 Task: Select editor.action.peekDeclaration in the goto location: Alternative reference command.
Action: Mouse moved to (23, 622)
Screenshot: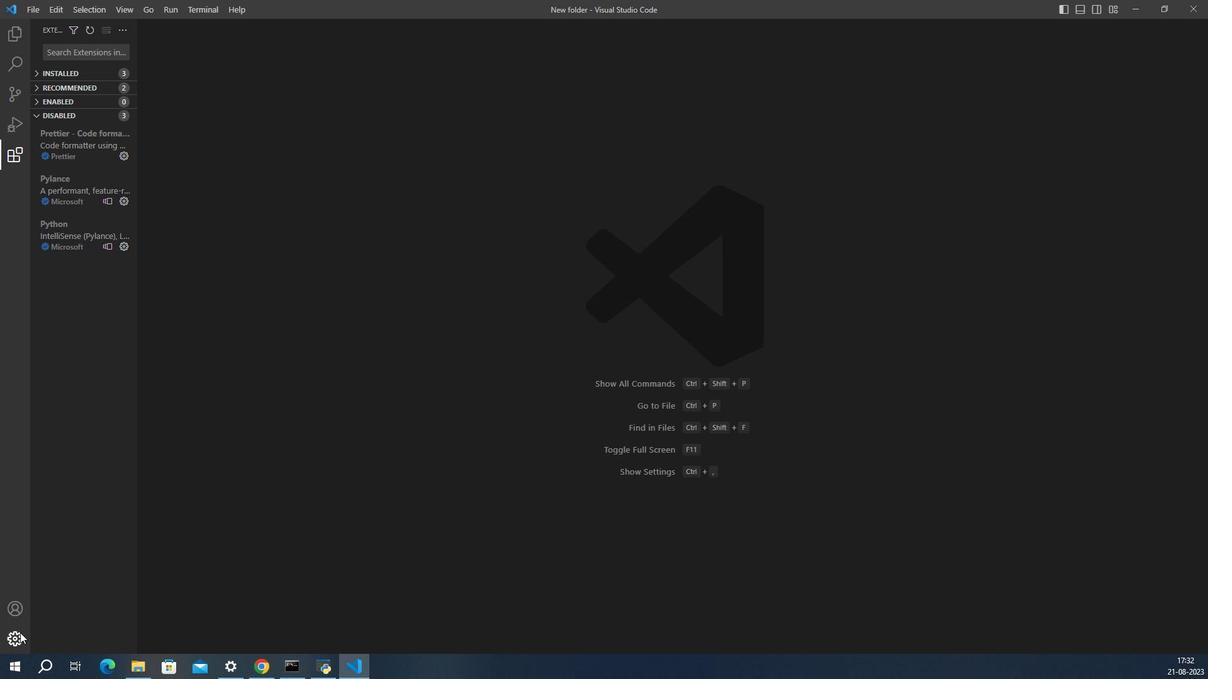 
Action: Mouse pressed left at (23, 622)
Screenshot: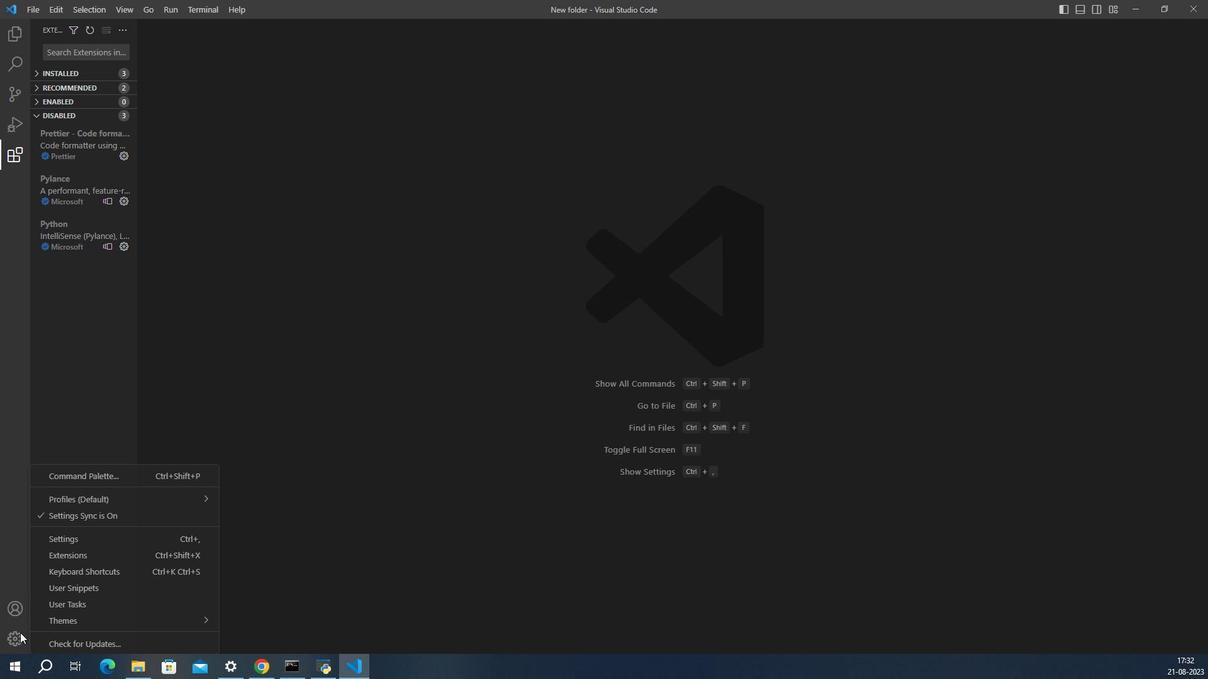 
Action: Mouse moved to (61, 528)
Screenshot: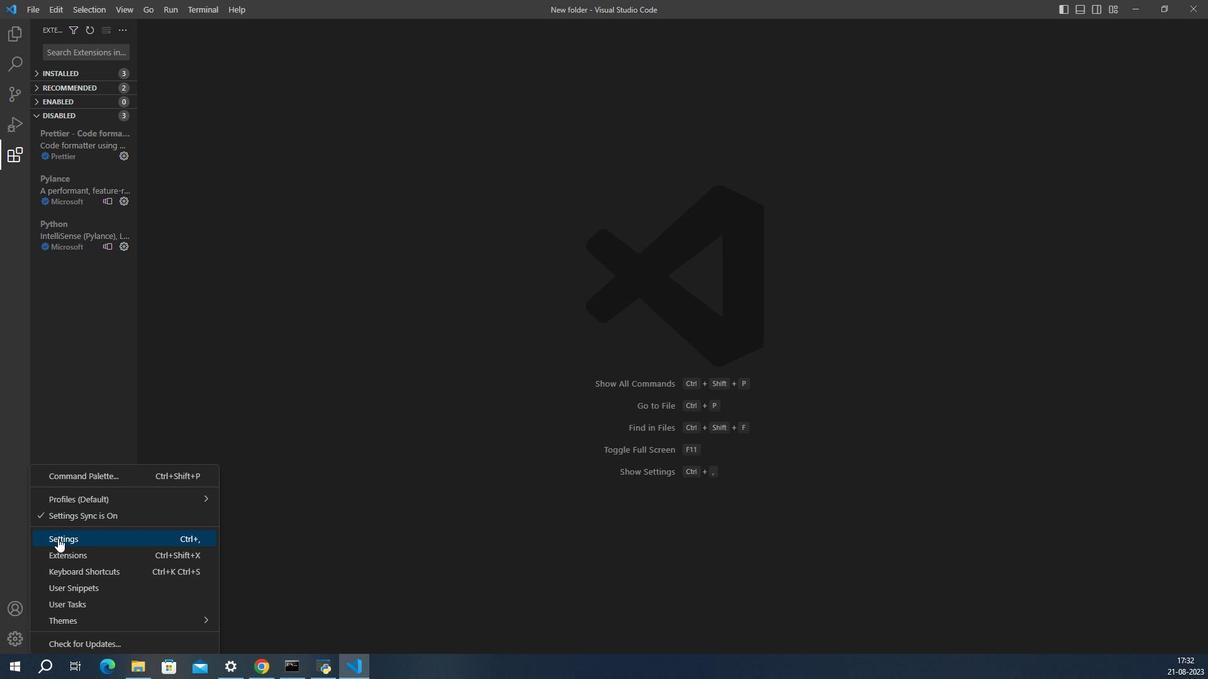 
Action: Mouse pressed left at (61, 528)
Screenshot: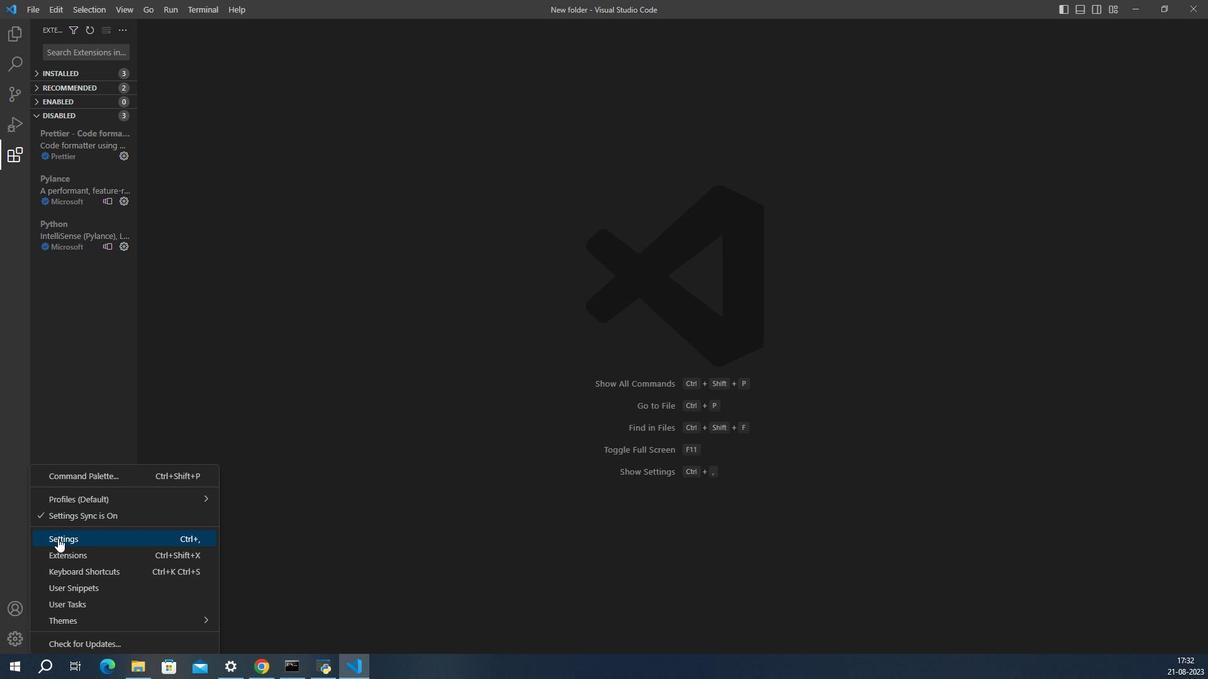 
Action: Mouse moved to (615, 154)
Screenshot: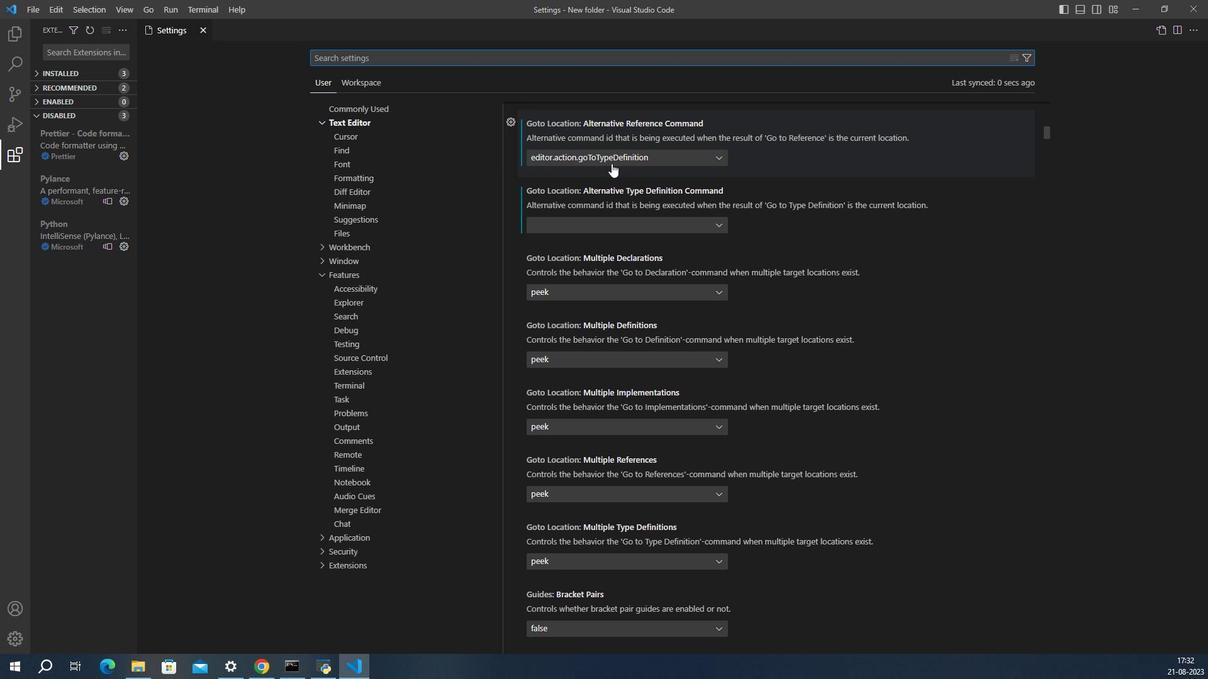 
Action: Mouse pressed left at (615, 154)
Screenshot: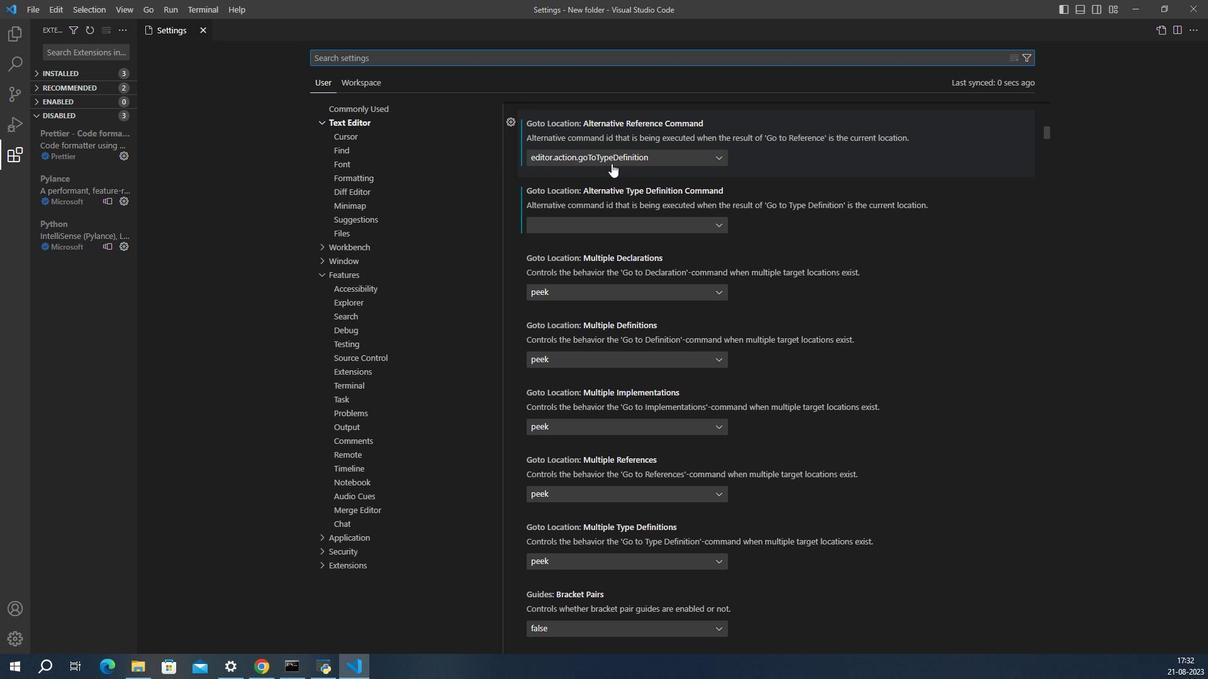 
Action: Mouse moved to (630, 258)
Screenshot: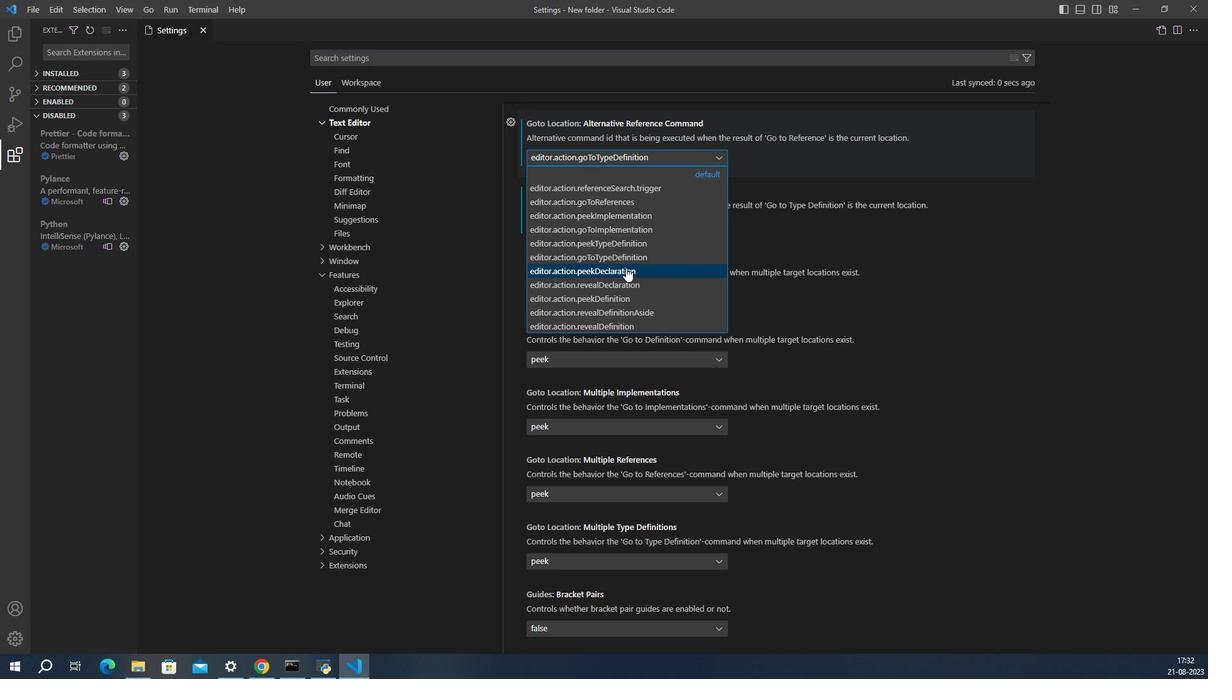 
Action: Mouse pressed left at (630, 258)
Screenshot: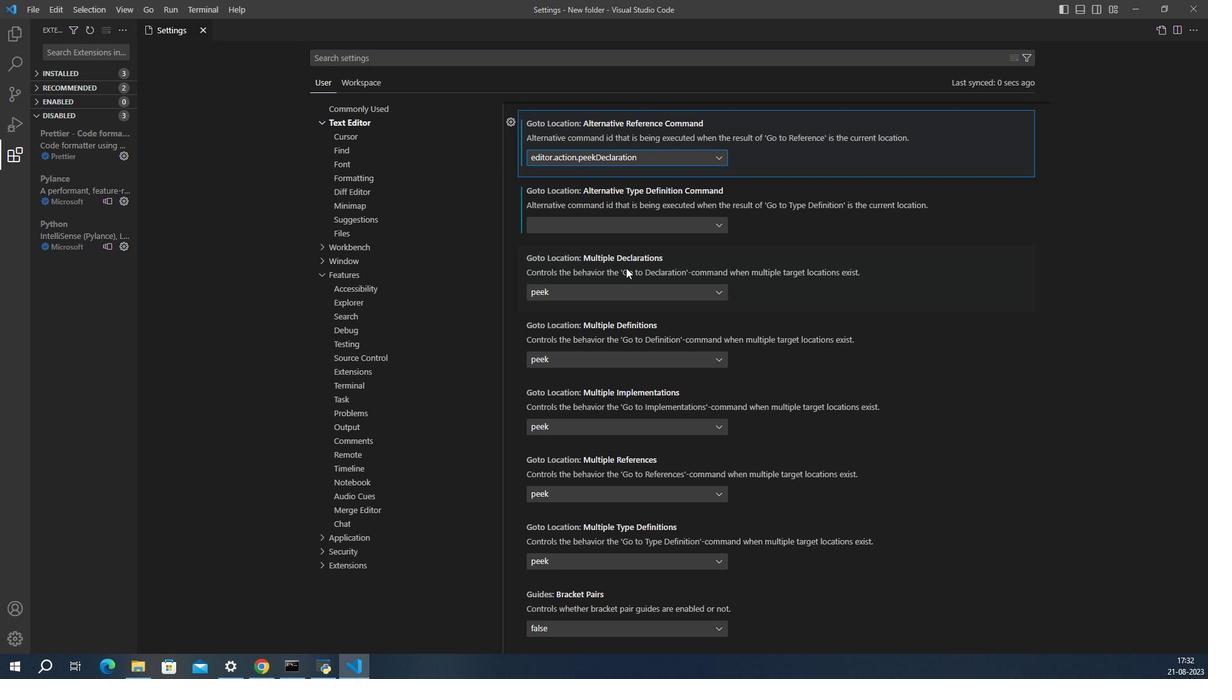 
Action: Mouse moved to (662, 161)
Screenshot: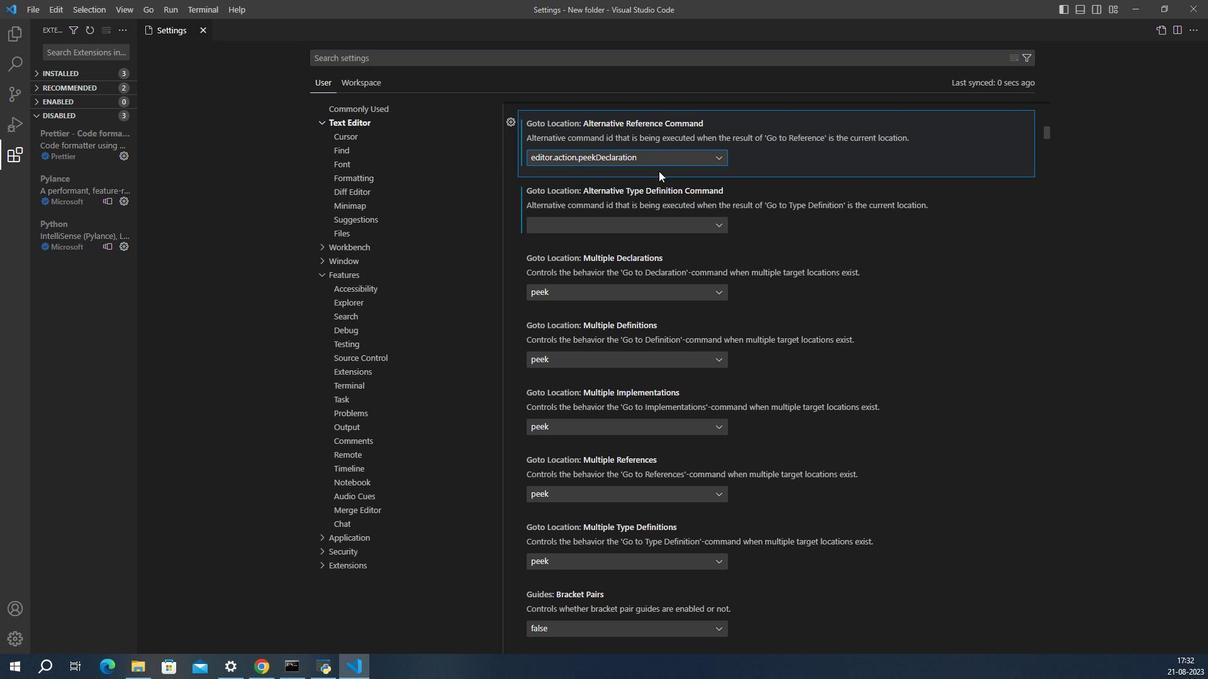 
